 Task: Search an emoji of "smiling face with sunglasses".
Action: Mouse moved to (531, 58)
Screenshot: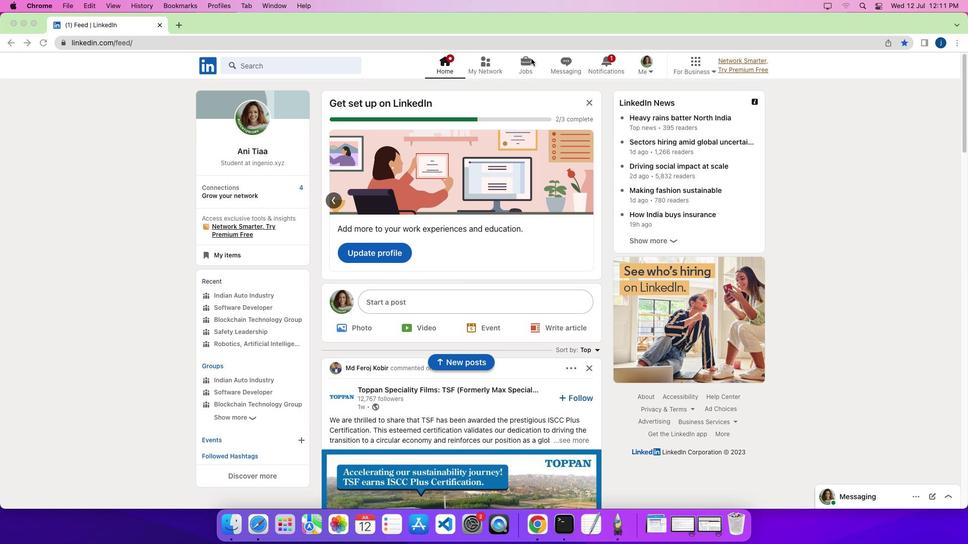
Action: Mouse pressed left at (531, 58)
Screenshot: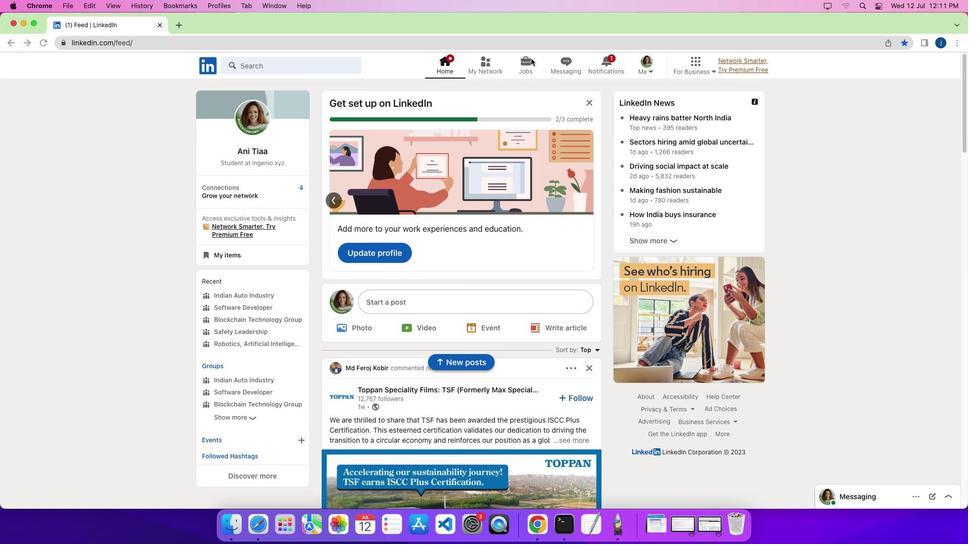 
Action: Mouse pressed left at (531, 58)
Screenshot: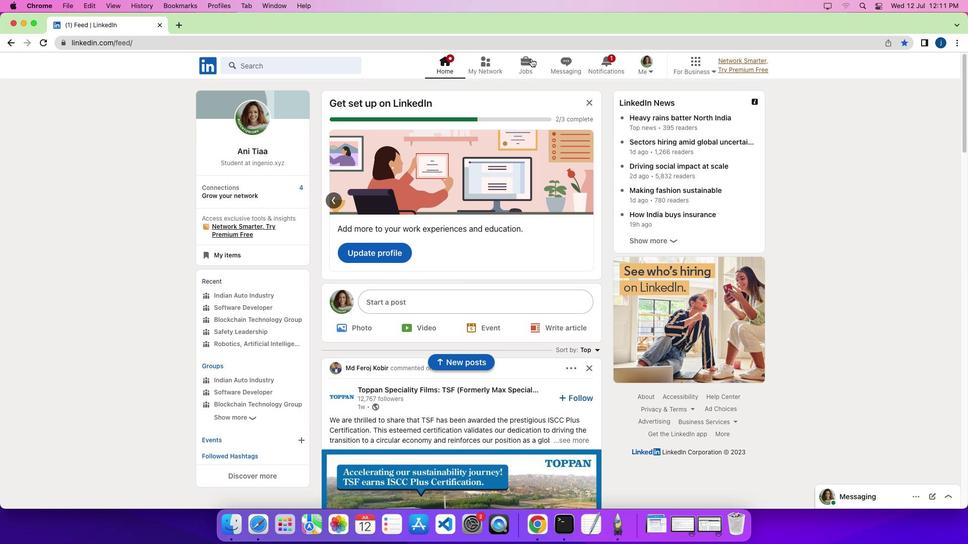 
Action: Mouse moved to (242, 280)
Screenshot: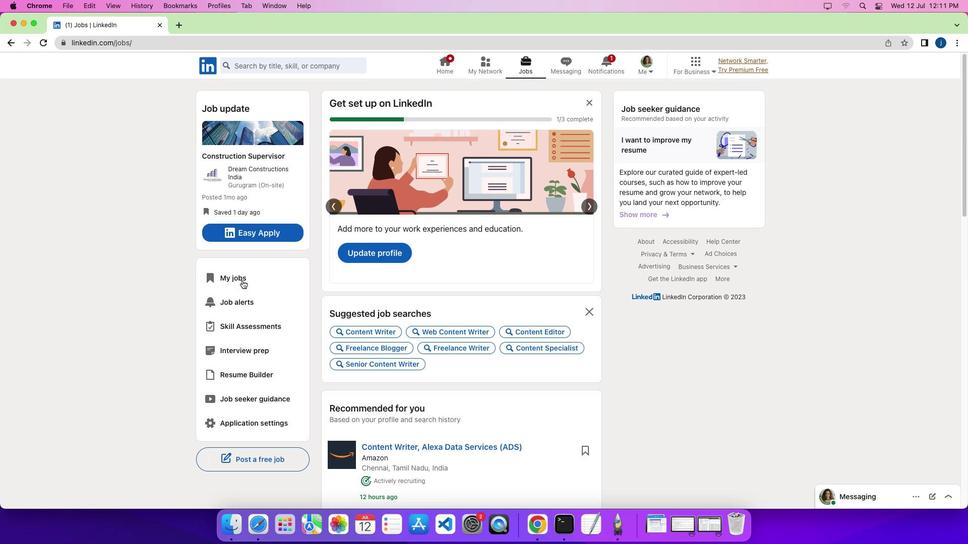 
Action: Mouse pressed left at (242, 280)
Screenshot: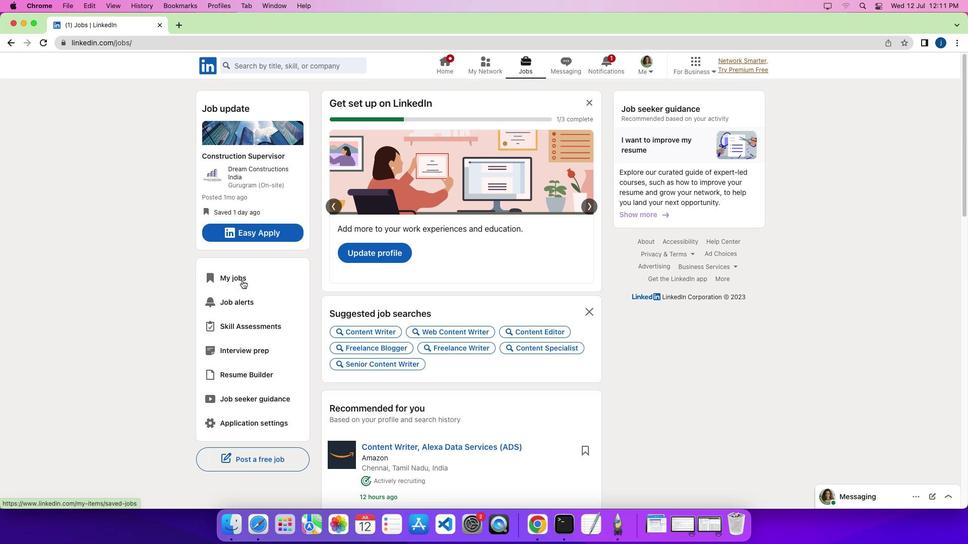 
Action: Mouse moved to (573, 158)
Screenshot: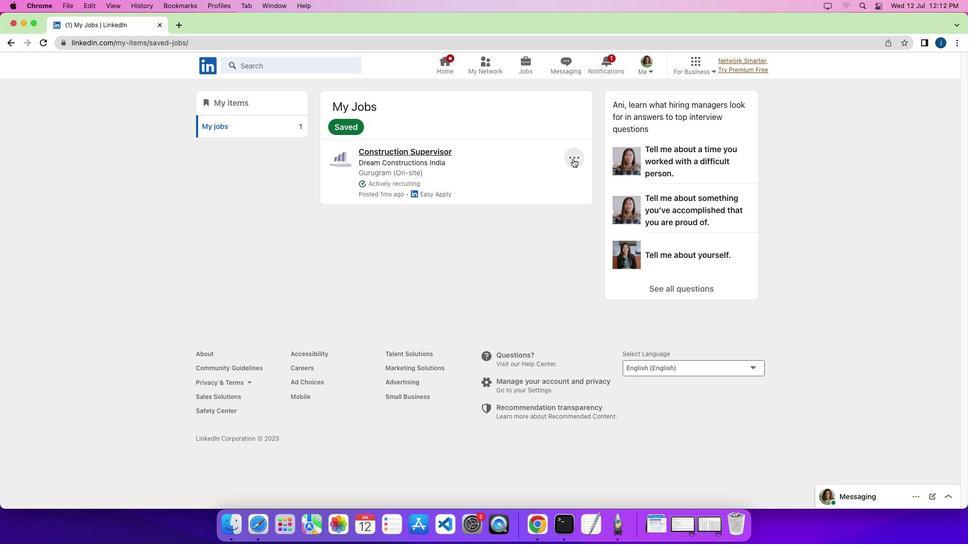 
Action: Mouse pressed left at (573, 158)
Screenshot: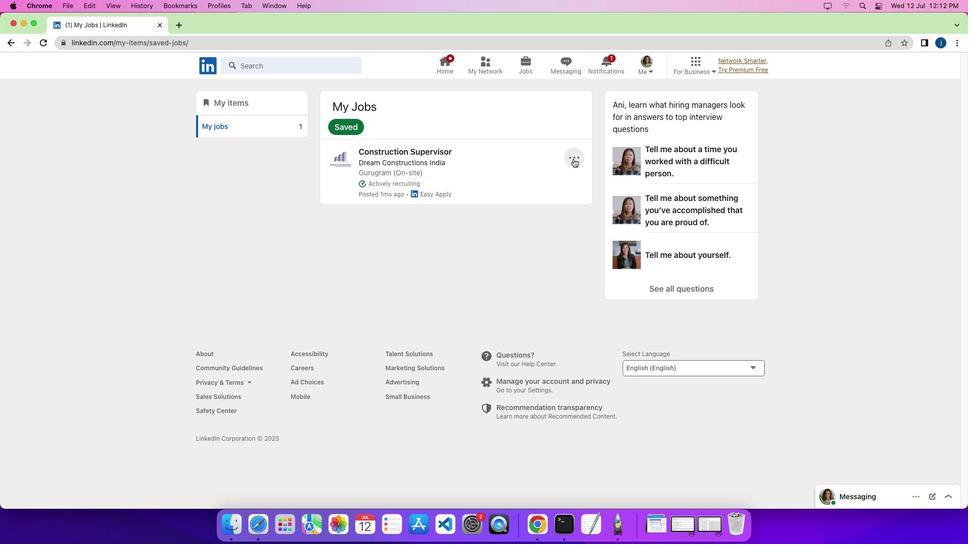 
Action: Mouse moved to (548, 202)
Screenshot: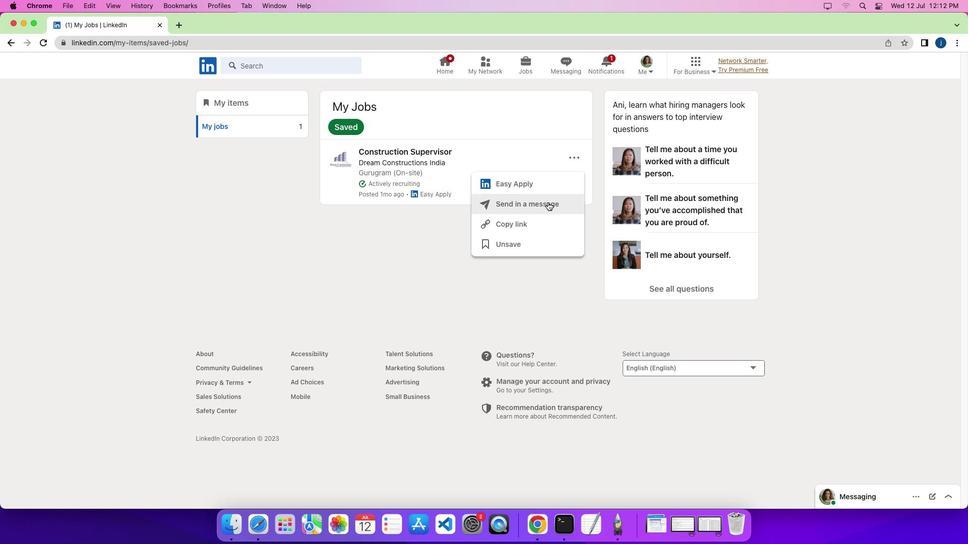 
Action: Mouse pressed left at (548, 202)
Screenshot: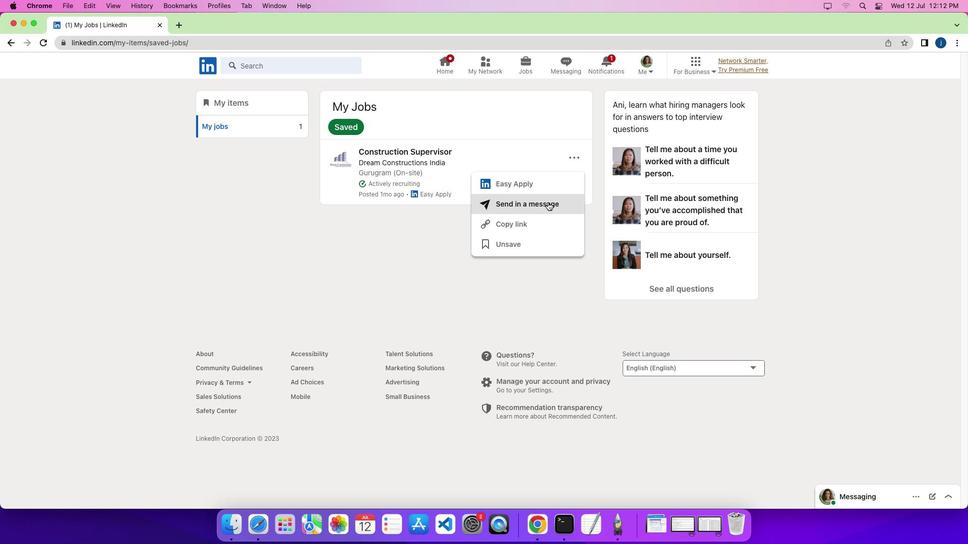 
Action: Mouse moved to (703, 501)
Screenshot: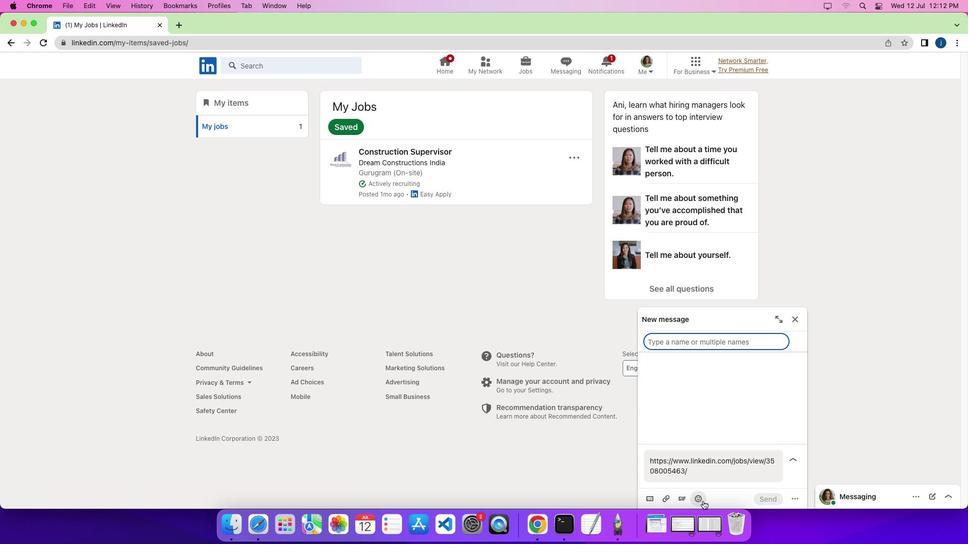 
Action: Mouse pressed left at (703, 501)
Screenshot: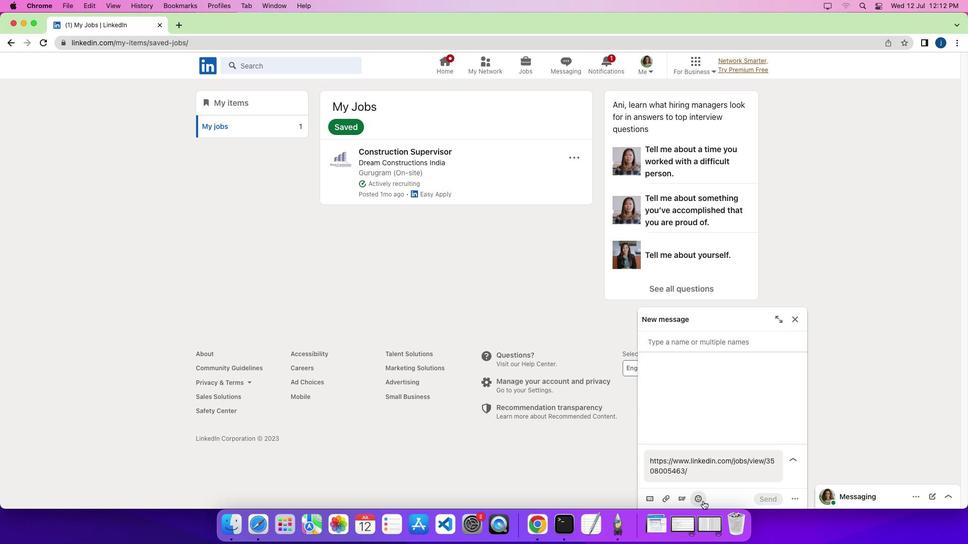 
Action: Mouse moved to (666, 301)
Screenshot: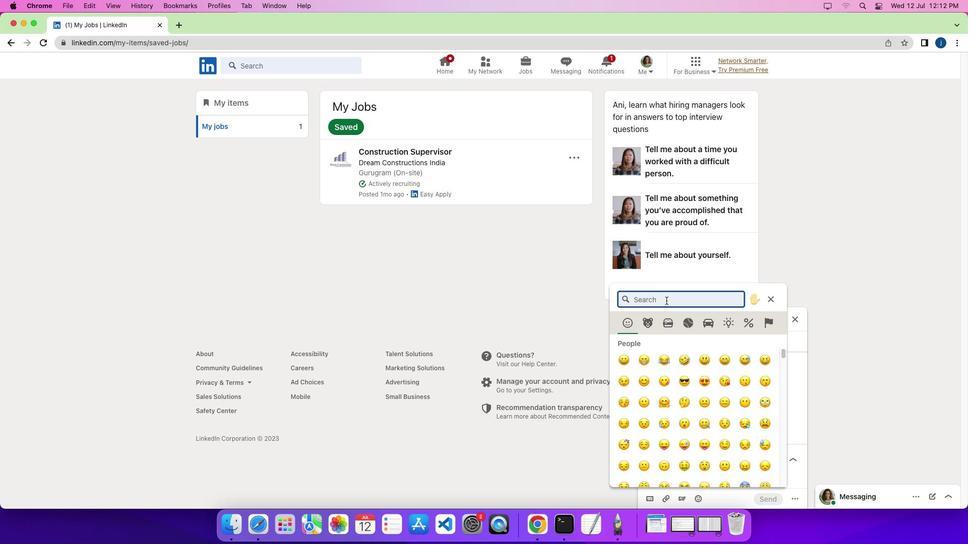 
Action: Mouse pressed left at (666, 301)
Screenshot: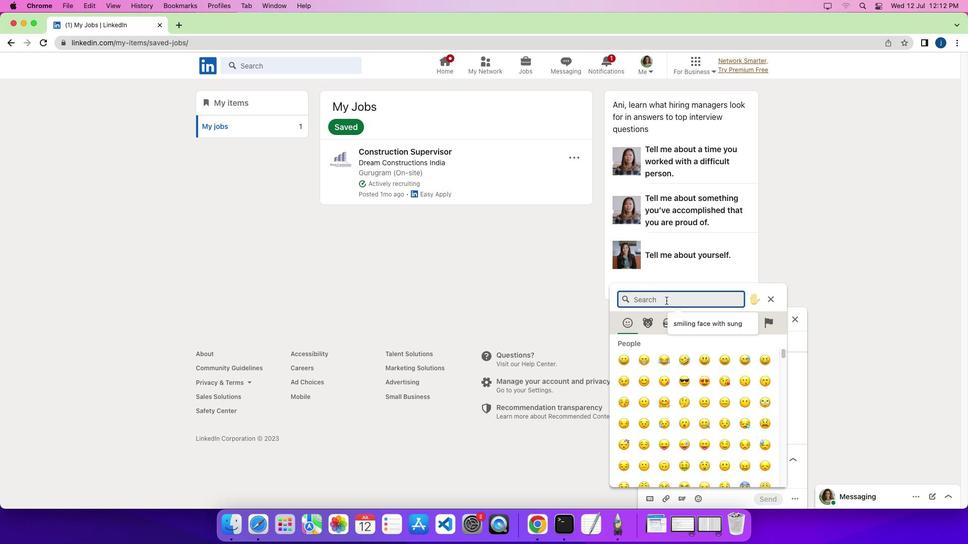 
Action: Mouse moved to (661, 299)
Screenshot: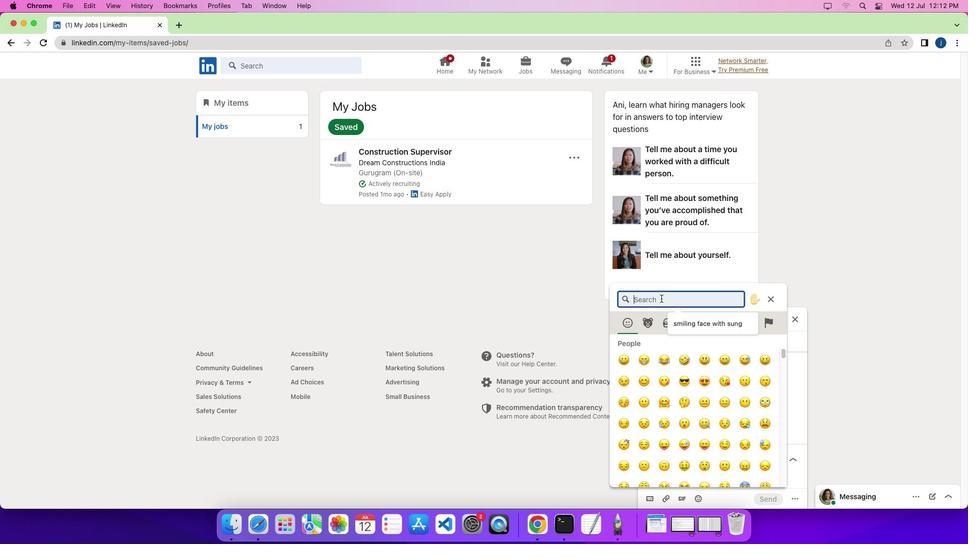 
Action: Key pressed 's''m''i''l''i''n''g'Key.space'f''a''c''e'Key.space'w''i''t''h'Key.space's''u''n''g''l''a''s''s''e''s'
Screenshot: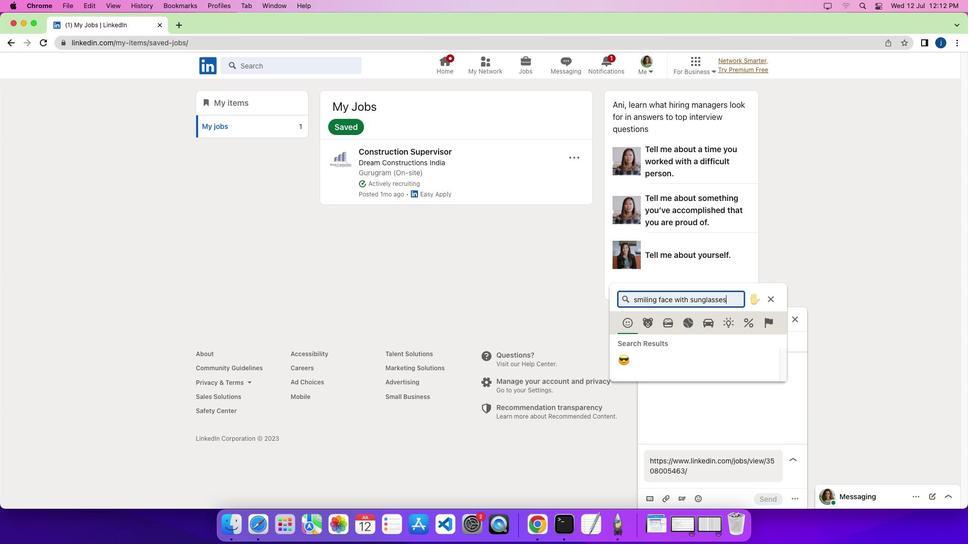 
Action: Mouse moved to (632, 372)
Screenshot: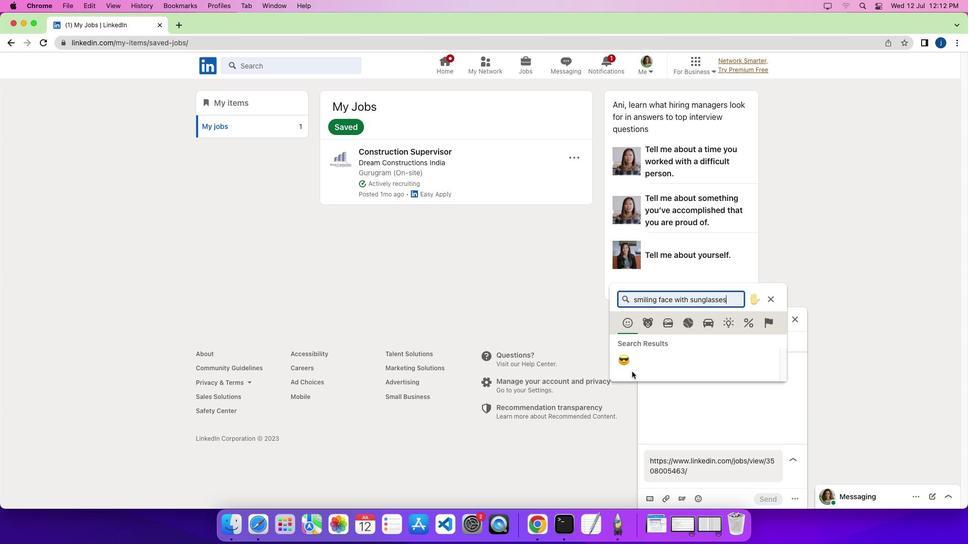 
